 Task: Click on Table of Contents
Action: Mouse moved to (718, 257)
Screenshot: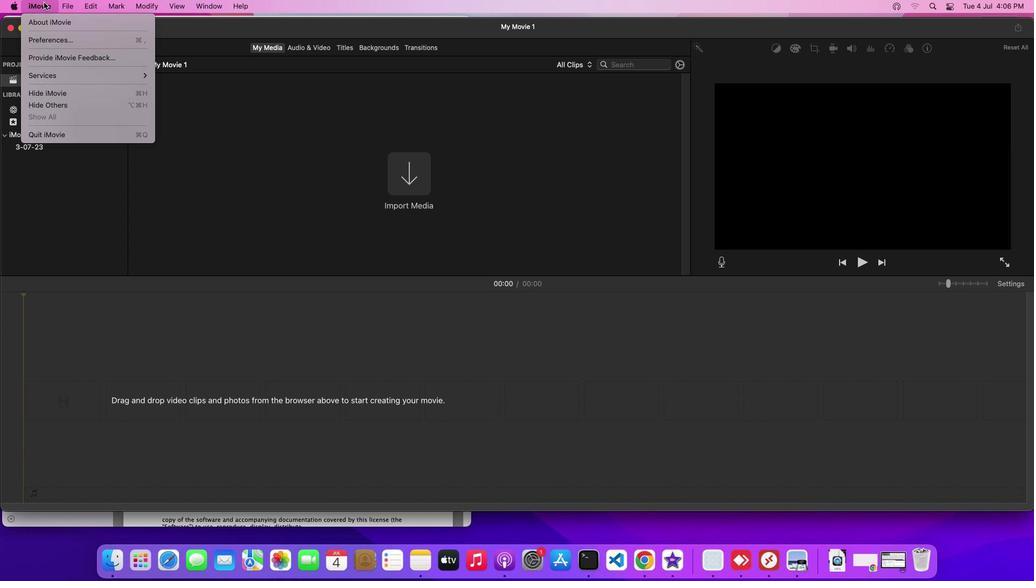 
Action: Mouse pressed left at (718, 257)
Screenshot: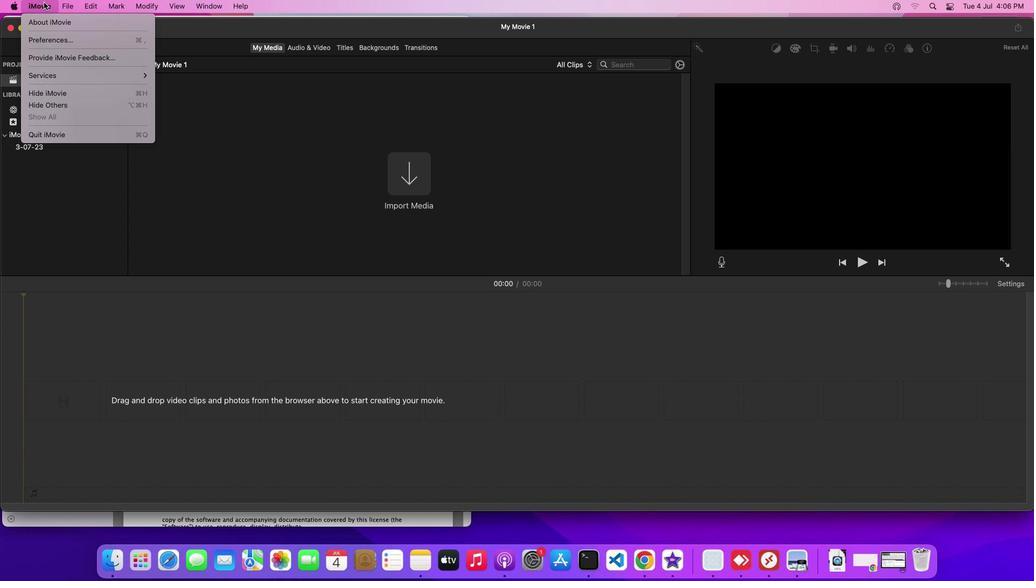 
Action: Mouse moved to (718, 257)
Screenshot: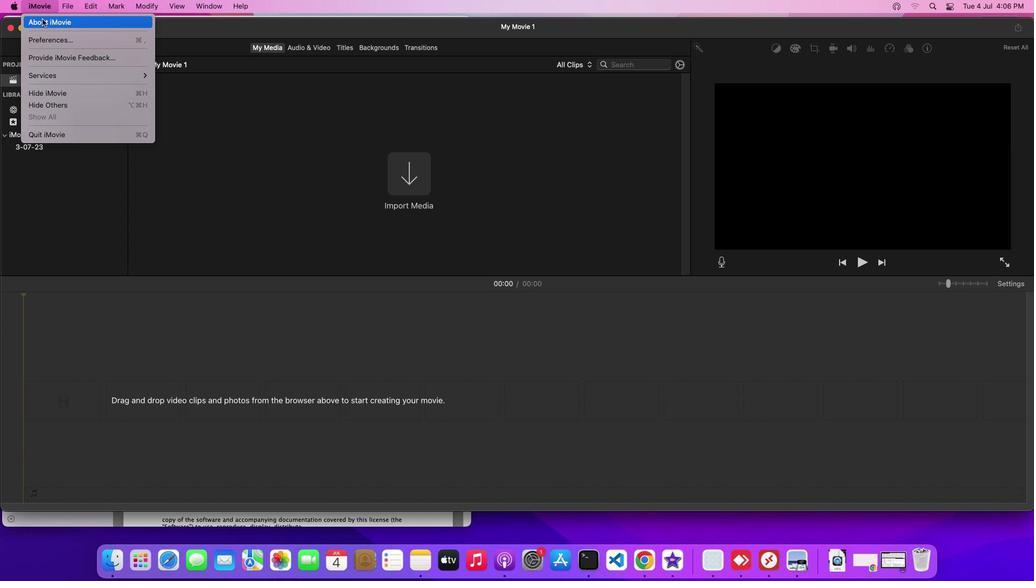 
Action: Mouse pressed left at (718, 257)
Screenshot: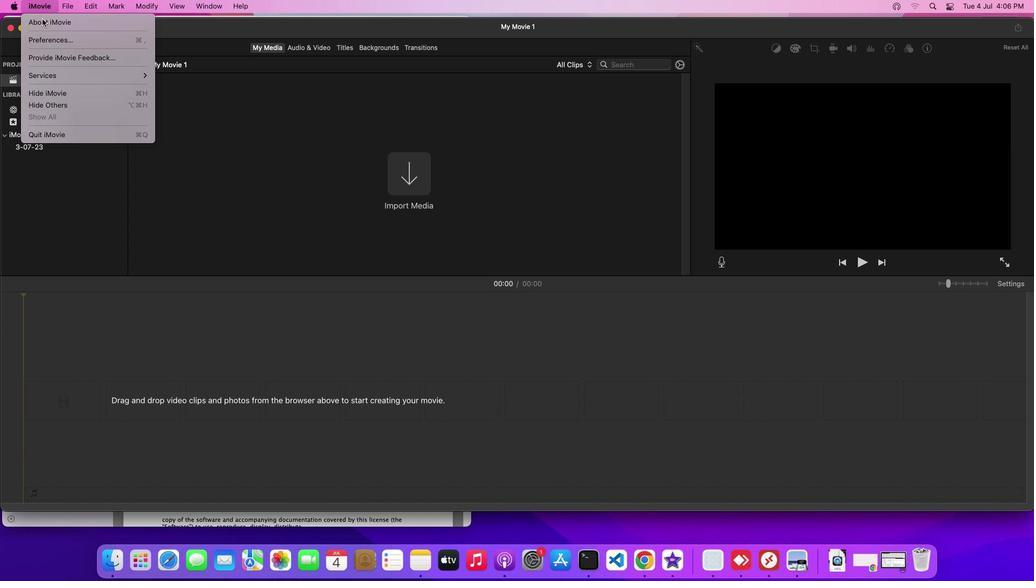 
Action: Mouse moved to (718, 257)
Screenshot: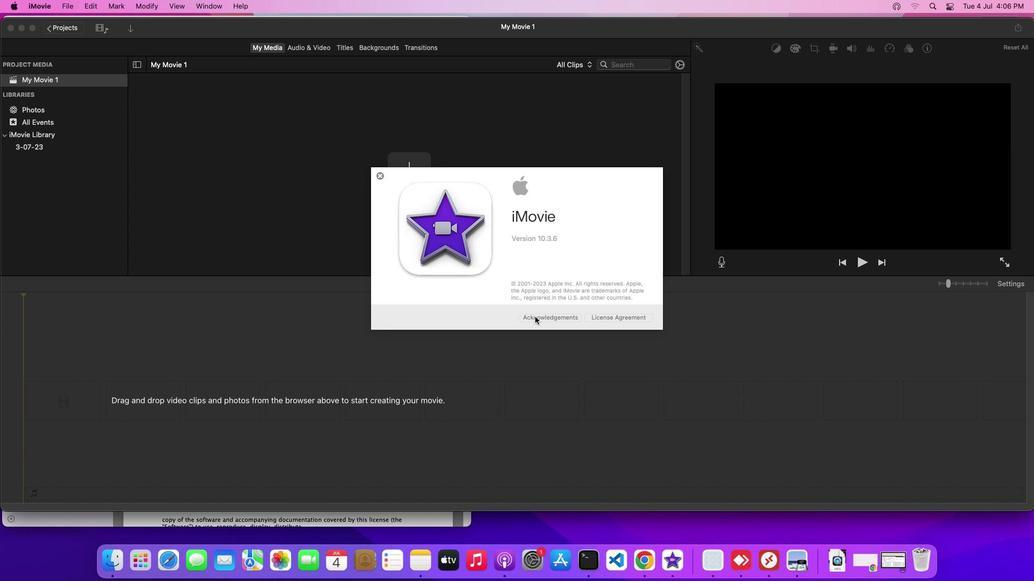 
Action: Mouse pressed left at (718, 257)
Screenshot: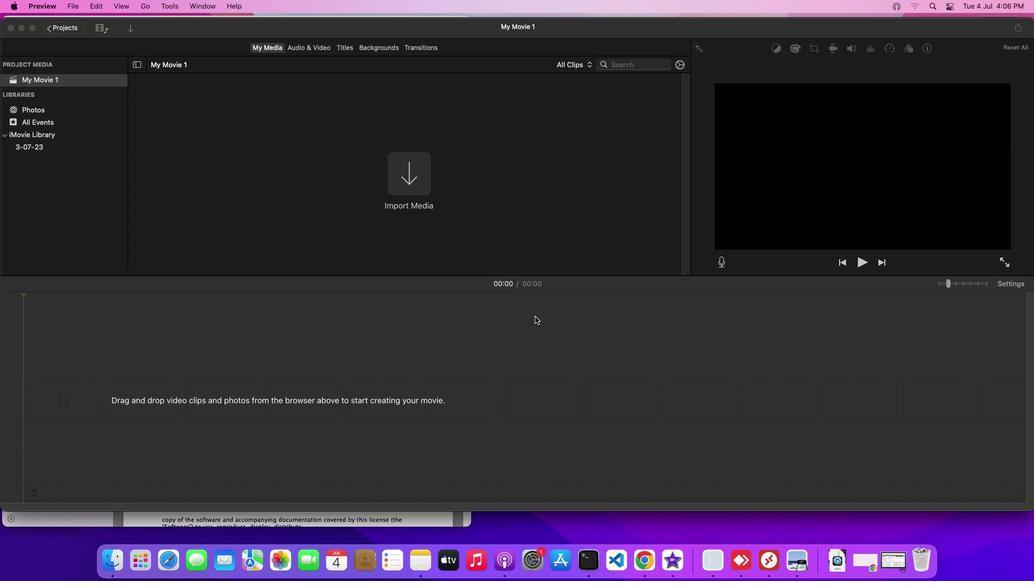 
Action: Mouse moved to (718, 257)
Screenshot: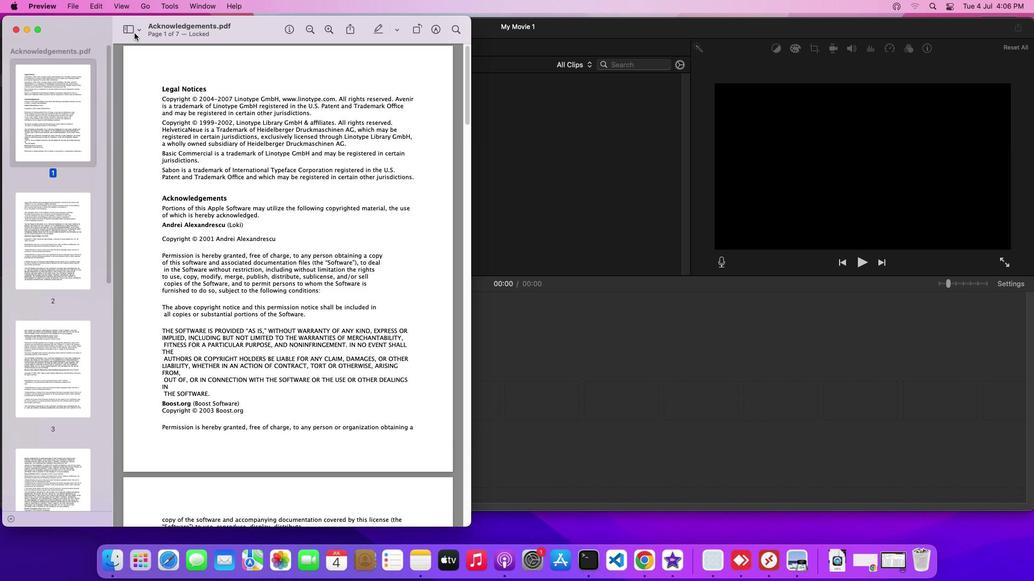 
Action: Mouse pressed left at (718, 257)
Screenshot: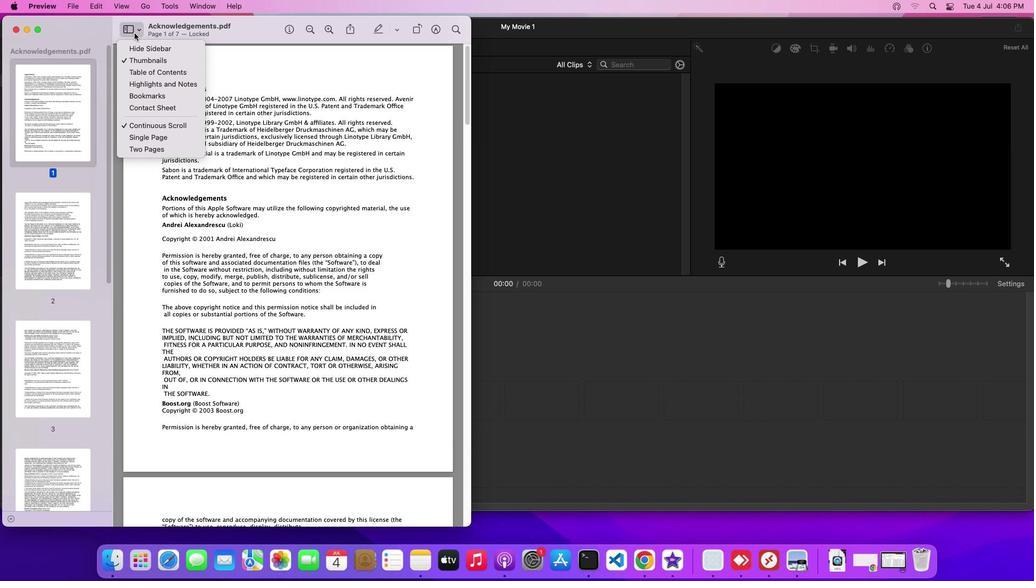 
Action: Mouse moved to (718, 257)
Screenshot: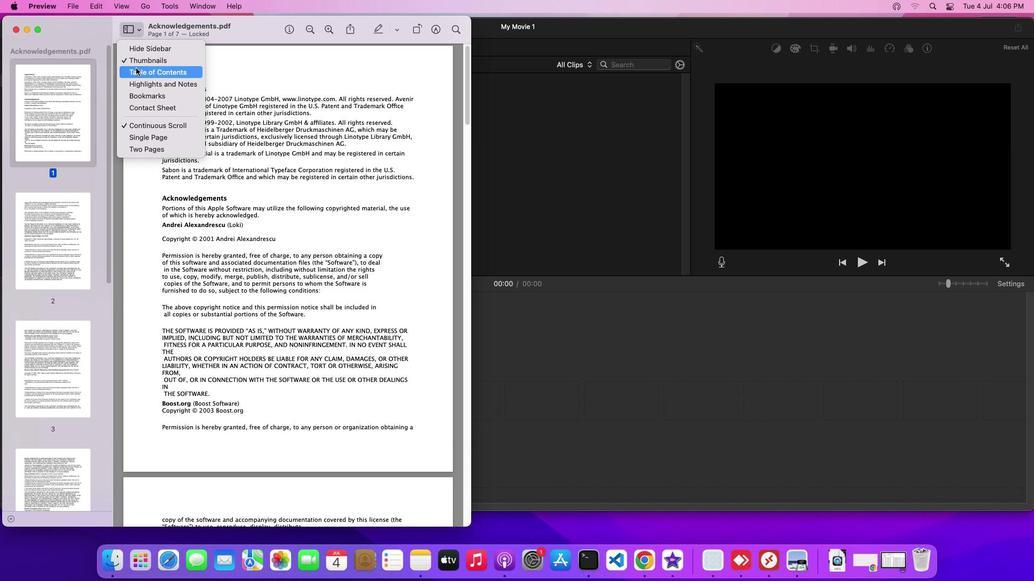 
Action: Mouse pressed left at (718, 257)
Screenshot: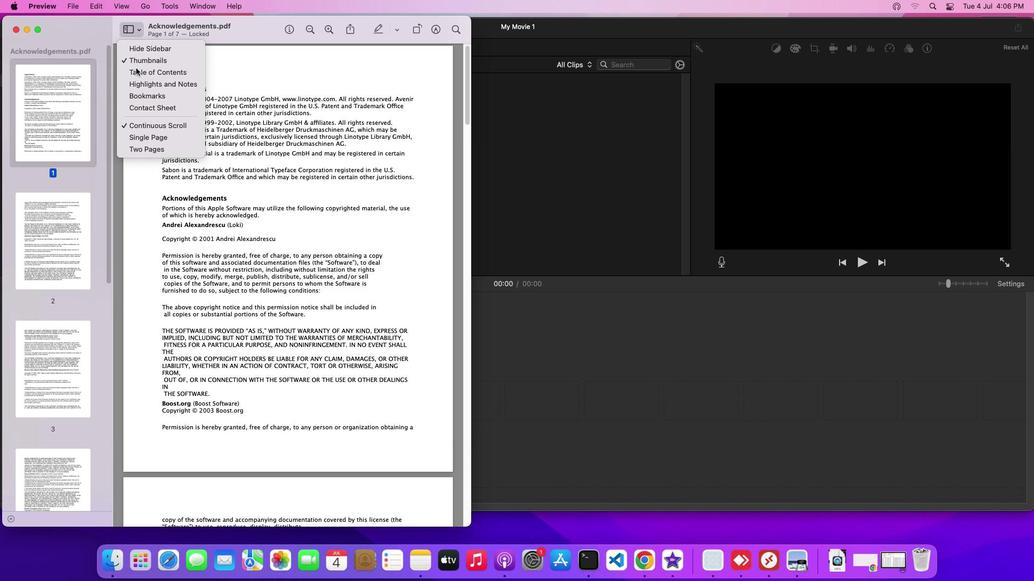 
Action: Mouse moved to (718, 257)
Screenshot: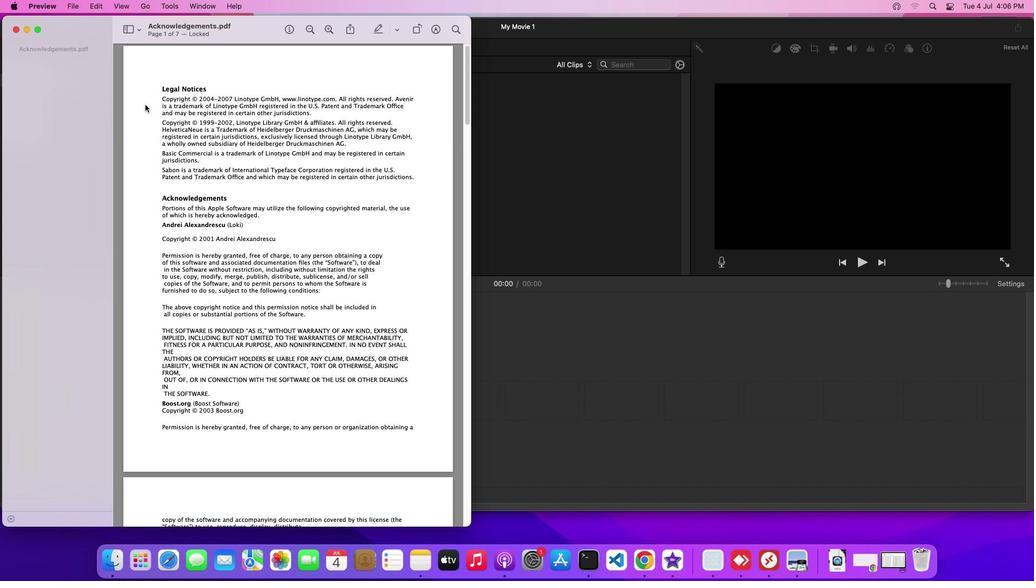 
